 Task: Create in the project CarveTech and in the Backlog issue 'Create a new online platform for online entrepreneurship courses with advanced business tools and community features' a child issue 'Data backup and retention policy creation and enforcement', and assign it to team member softage.2@softage.net. Create in the project CarveTech and in the Backlog issue 'Implement a new cloud-based document management system for a company with advanced document versioning and access control features' a child issue 'Serverless computing application latency testing and optimization', and assign it to team member softage.3@softage.net
Action: Mouse moved to (196, 68)
Screenshot: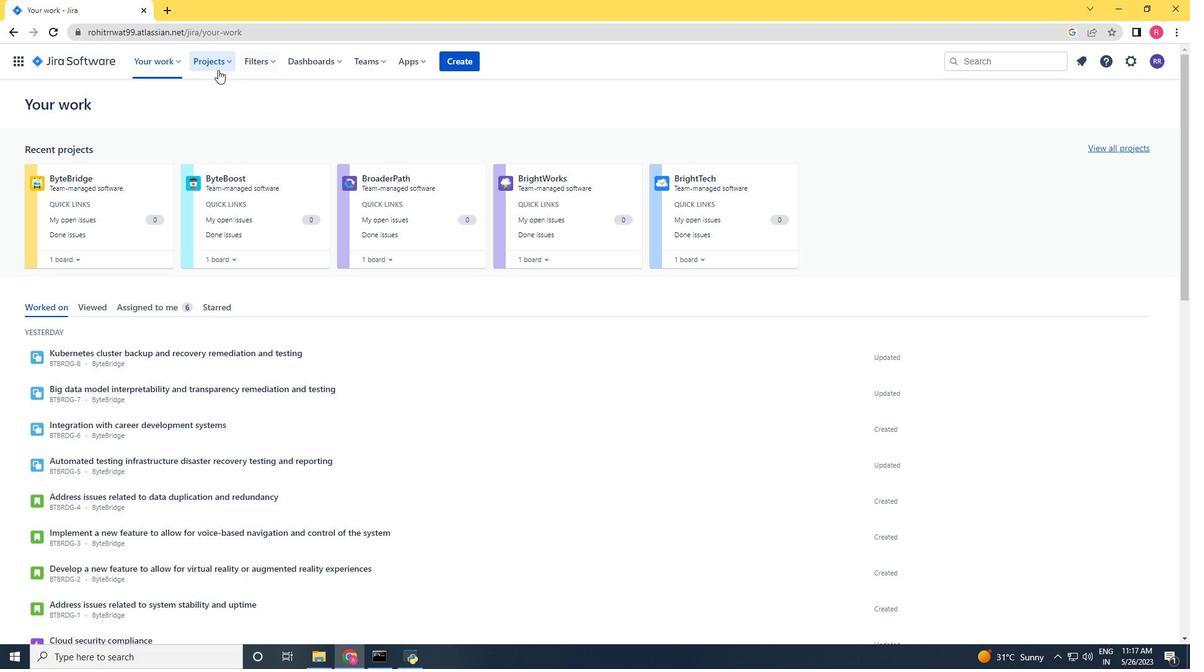 
Action: Mouse pressed left at (196, 68)
Screenshot: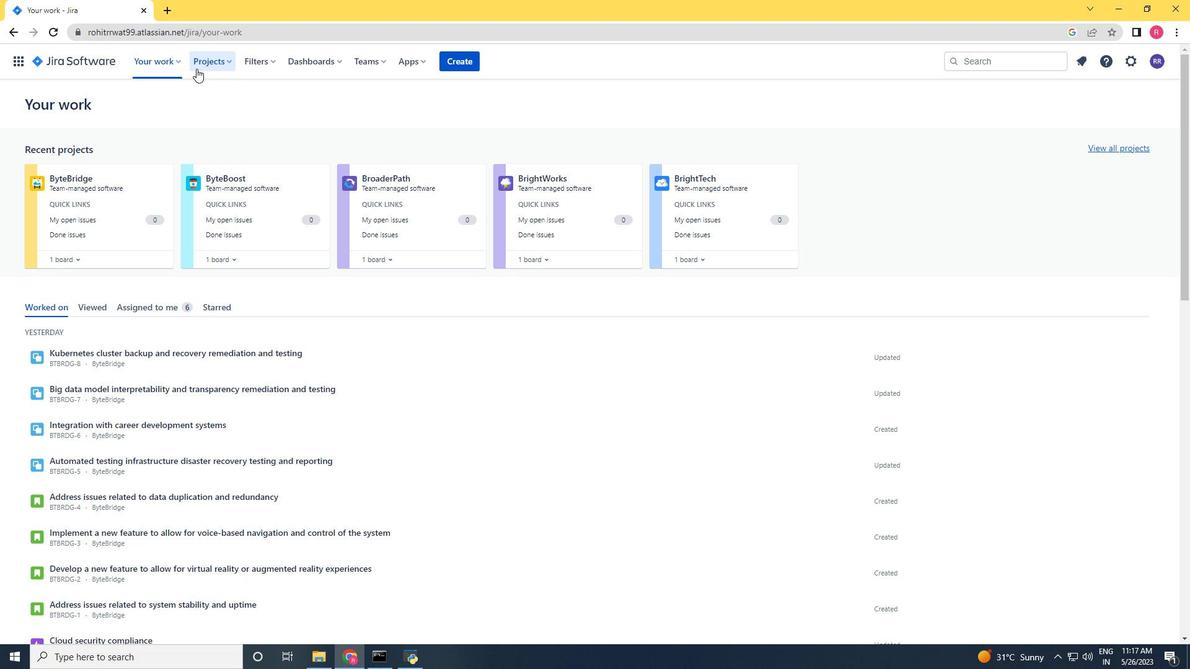 
Action: Mouse moved to (221, 118)
Screenshot: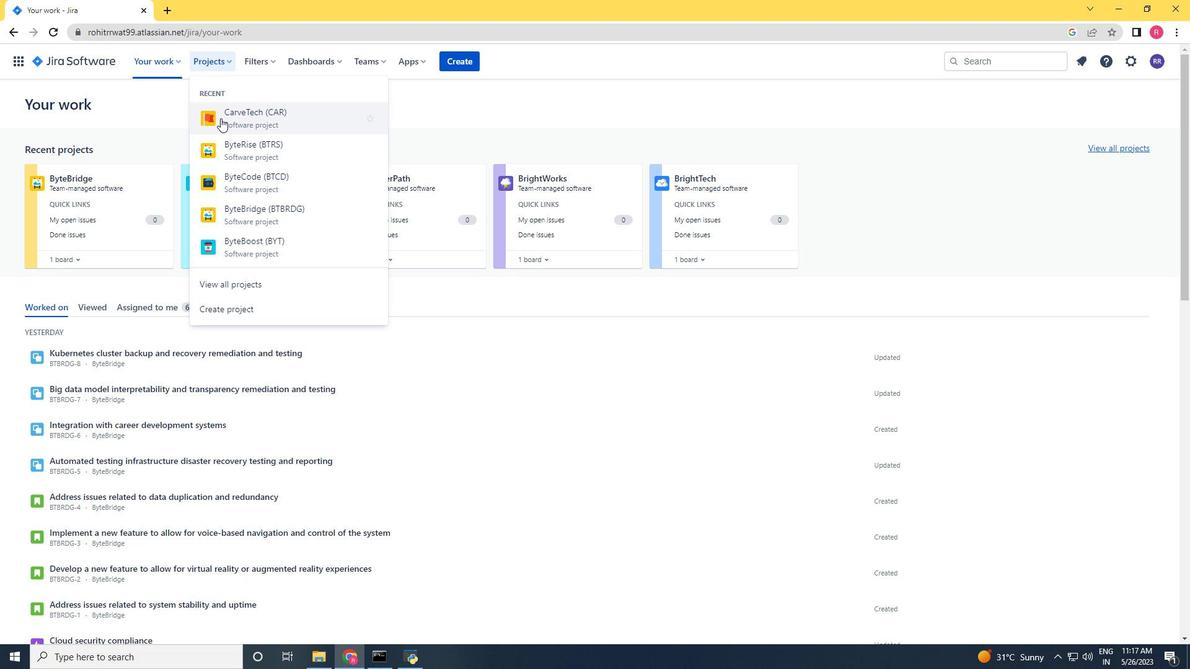 
Action: Mouse pressed left at (221, 118)
Screenshot: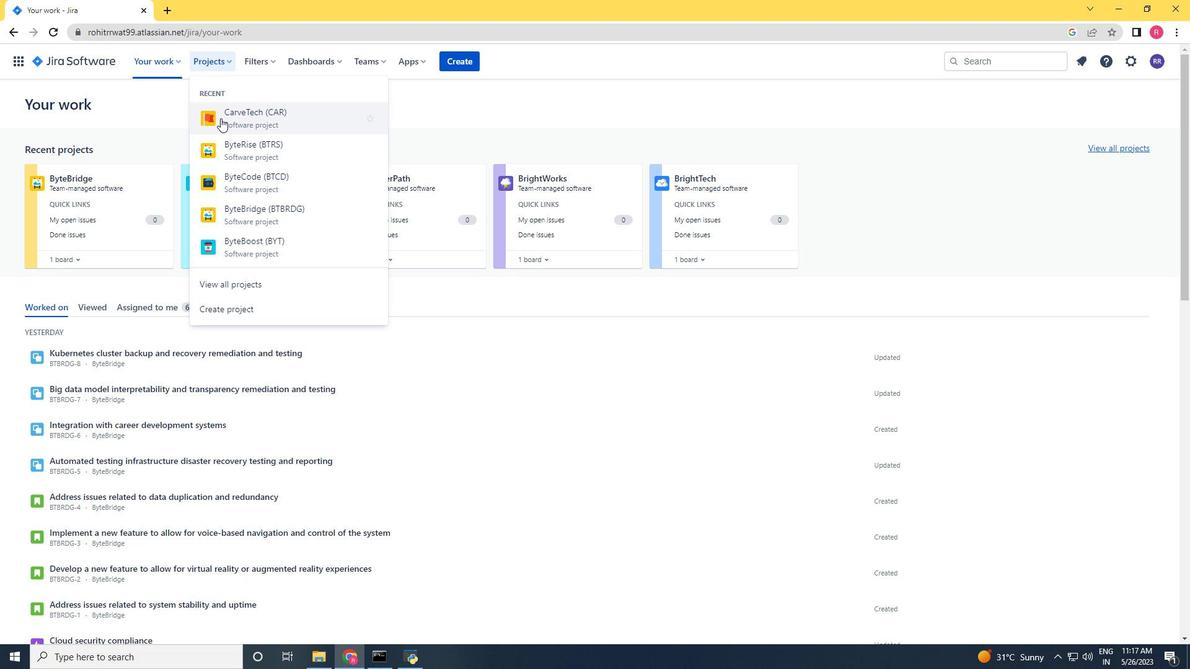 
Action: Mouse moved to (97, 191)
Screenshot: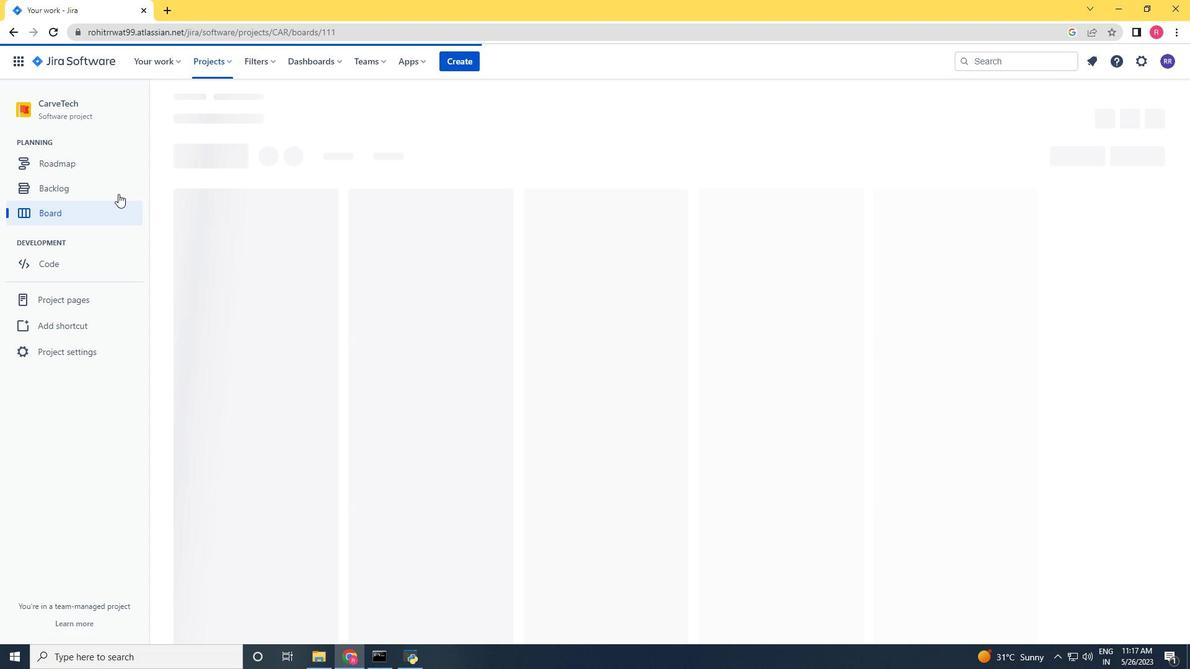 
Action: Mouse pressed left at (97, 191)
Screenshot: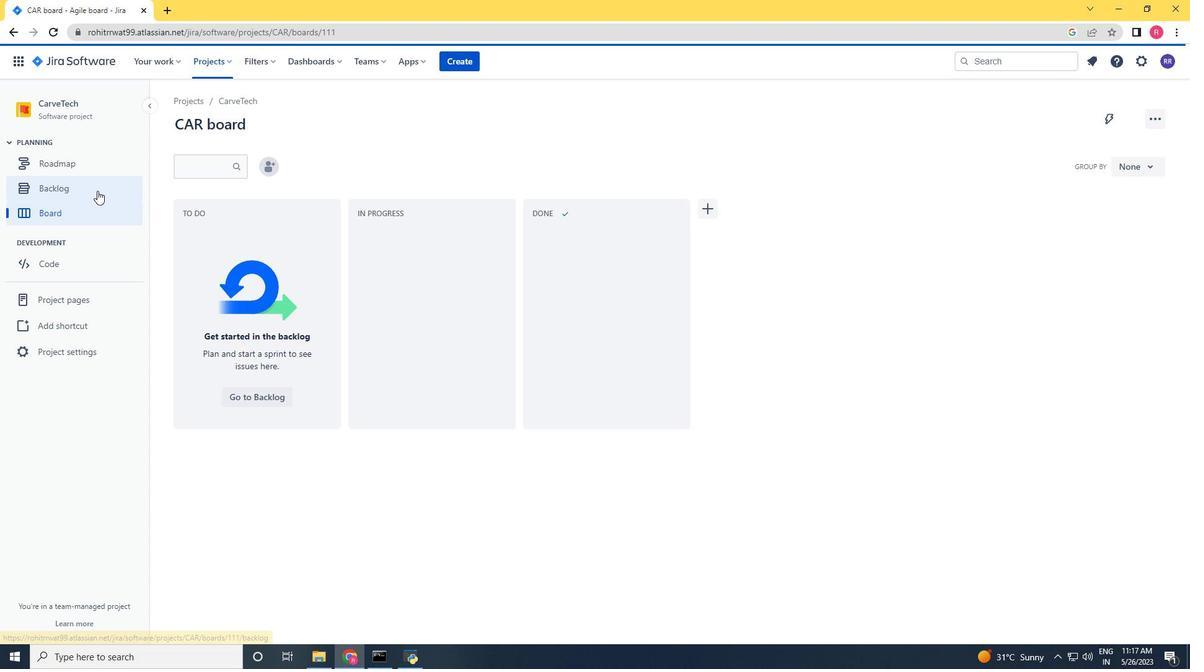 
Action: Mouse moved to (899, 373)
Screenshot: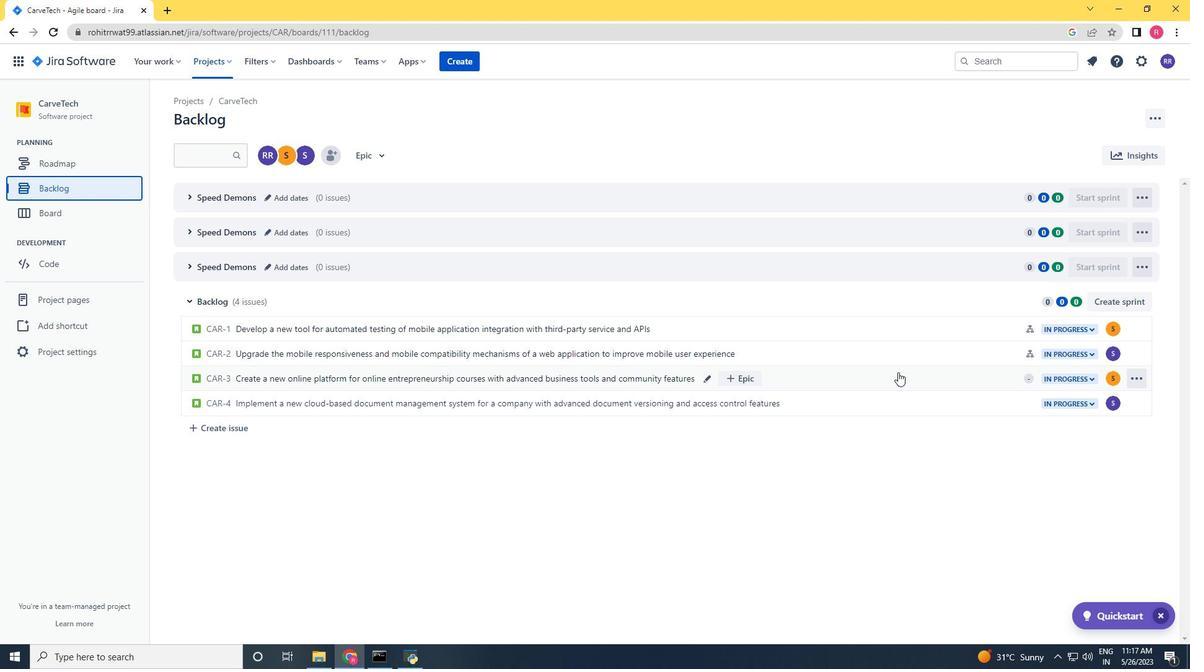 
Action: Mouse pressed left at (899, 373)
Screenshot: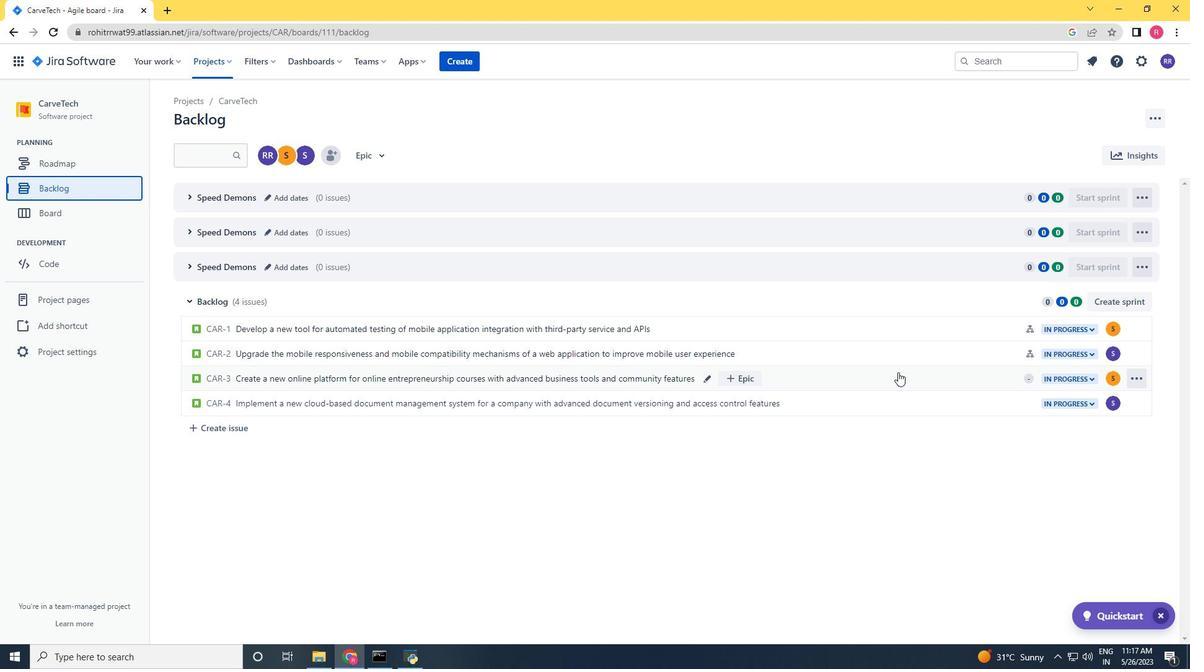 
Action: Mouse moved to (963, 296)
Screenshot: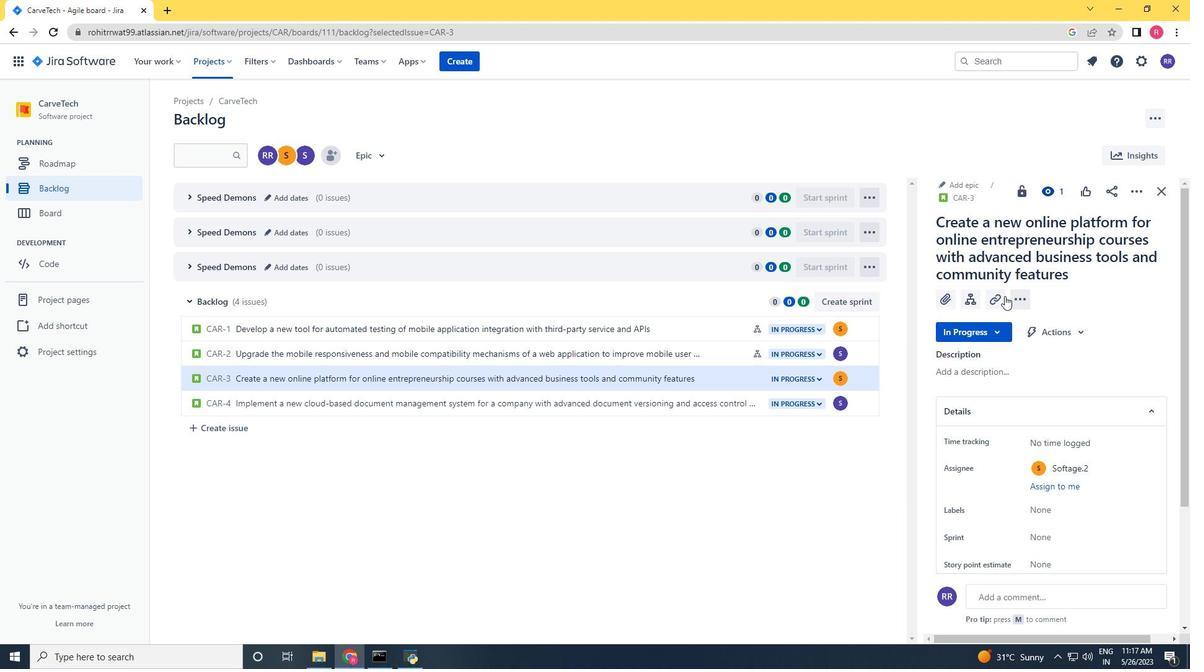 
Action: Mouse pressed left at (963, 296)
Screenshot: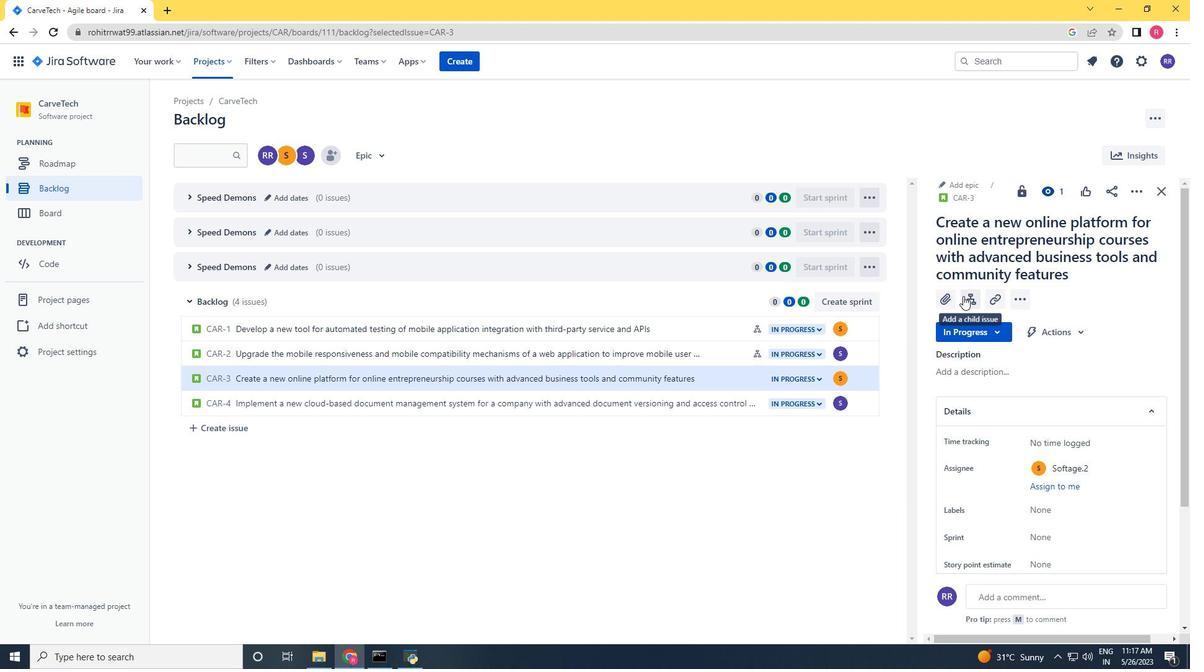
Action: Key pressed <Key.shift>Data<Key.space>backup<Key.space>and<Key.space>retention<Key.space>policy<Key.space>creation<Key.space>and<Key.space>enforcement<Key.space><Key.enter>
Screenshot: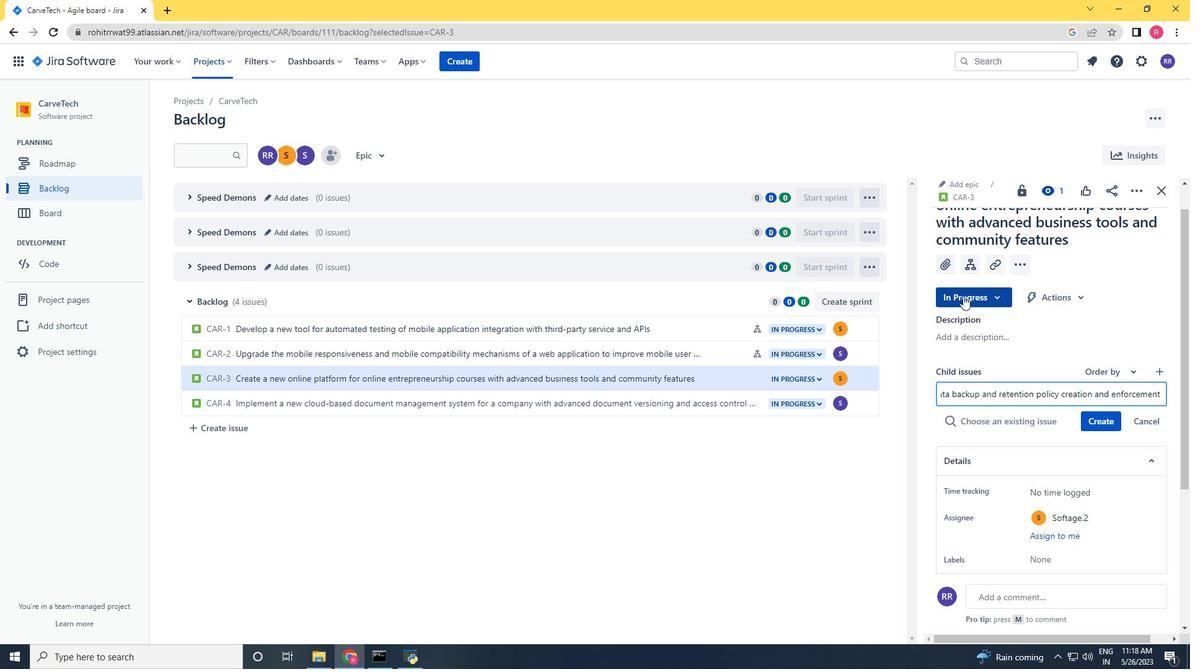 
Action: Mouse scrolled (963, 297) with delta (0, 0)
Screenshot: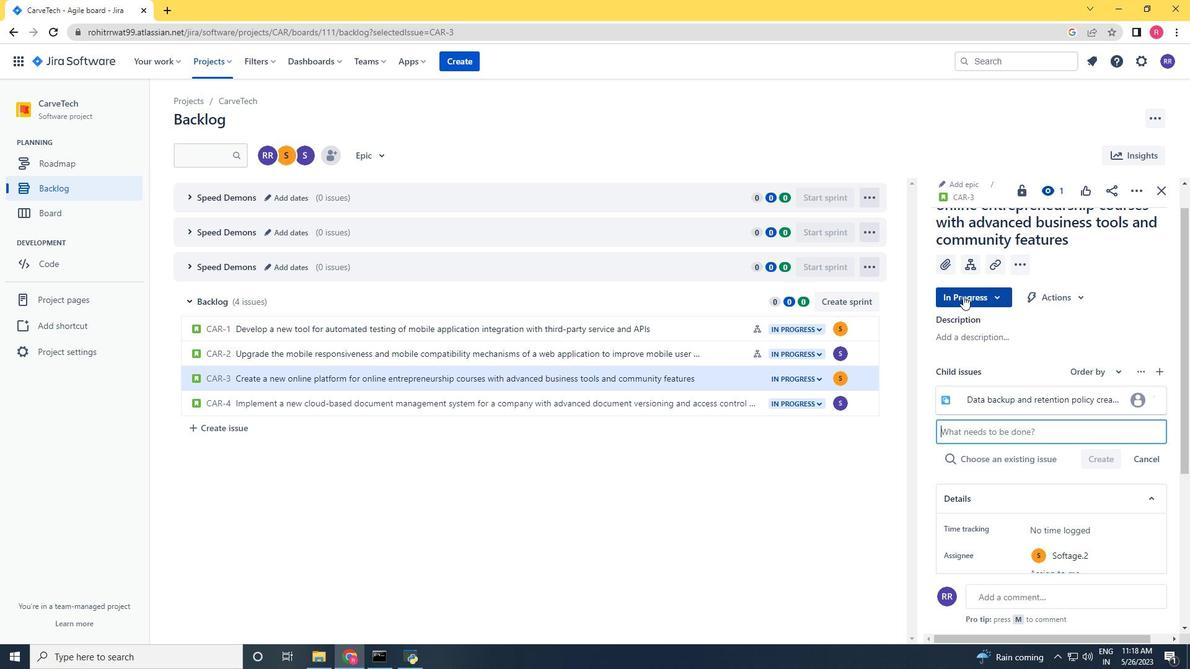 
Action: Mouse moved to (745, 410)
Screenshot: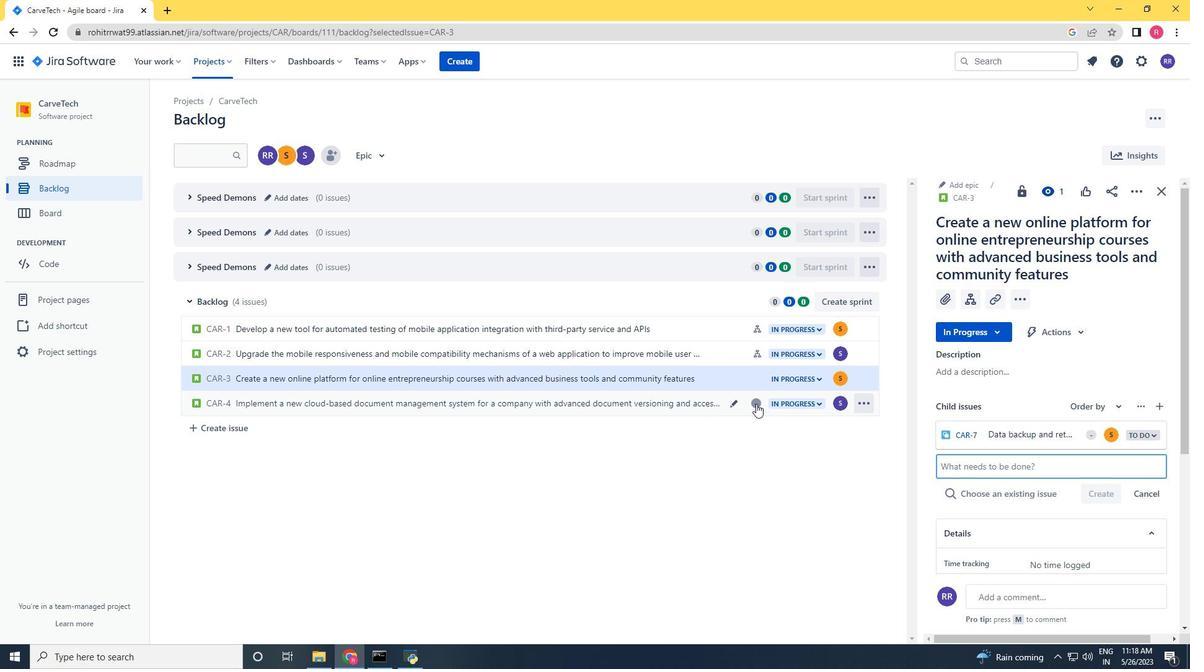 
Action: Mouse pressed left at (745, 410)
Screenshot: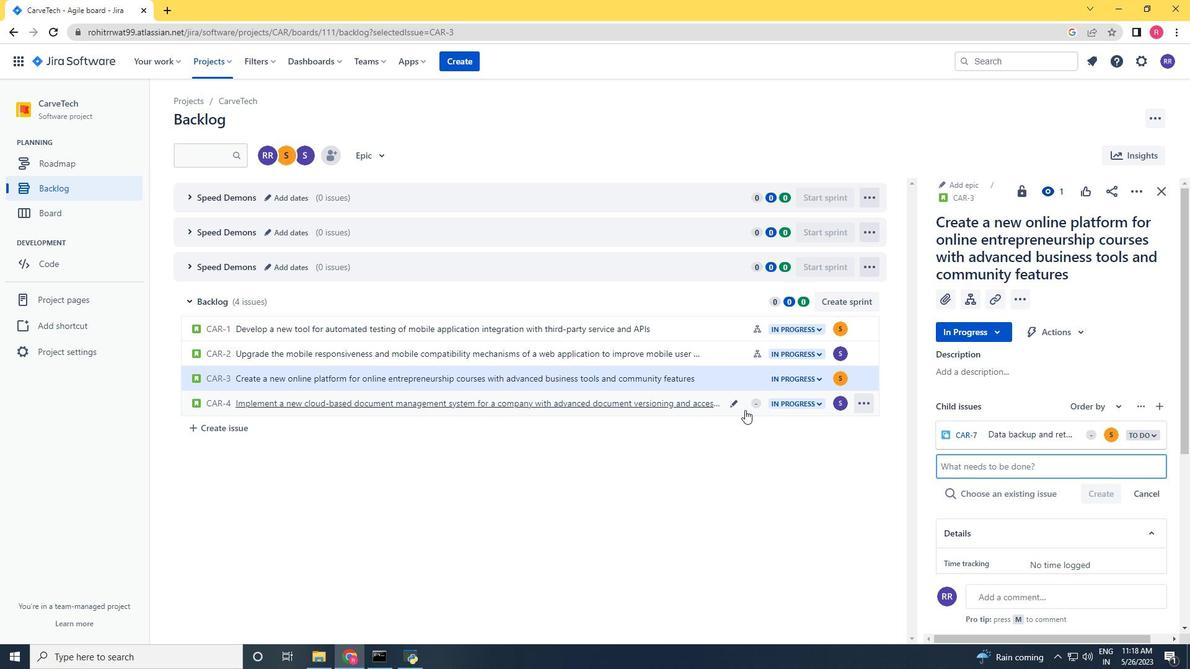 
Action: Mouse moved to (971, 323)
Screenshot: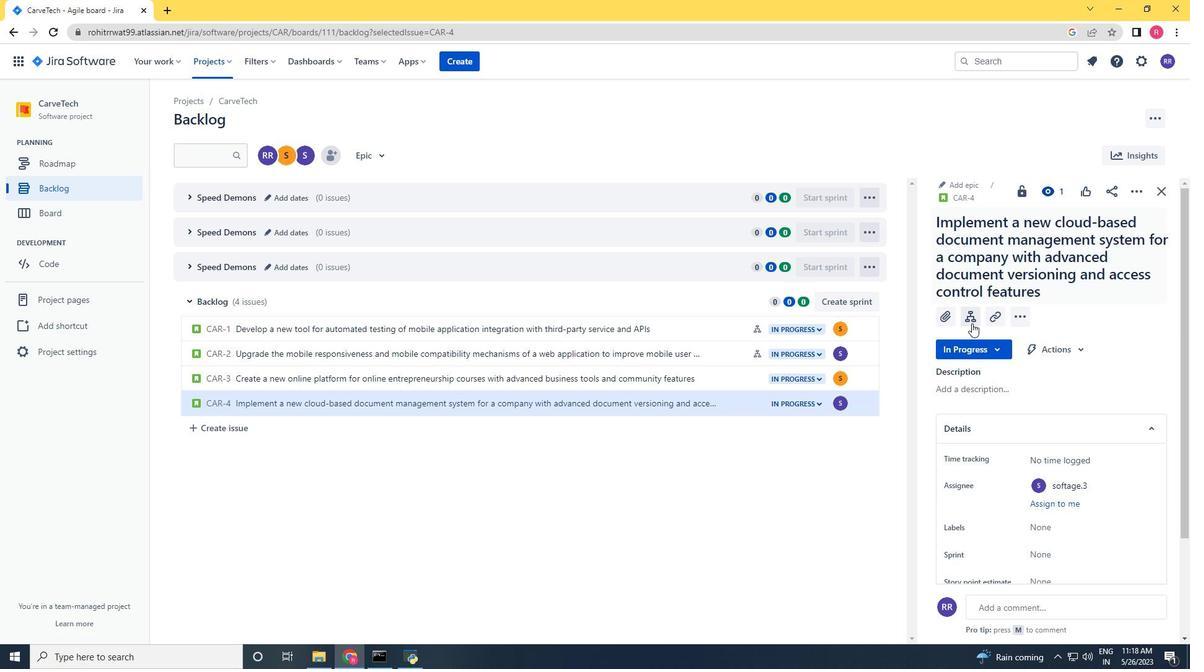 
Action: Mouse pressed left at (971, 323)
Screenshot: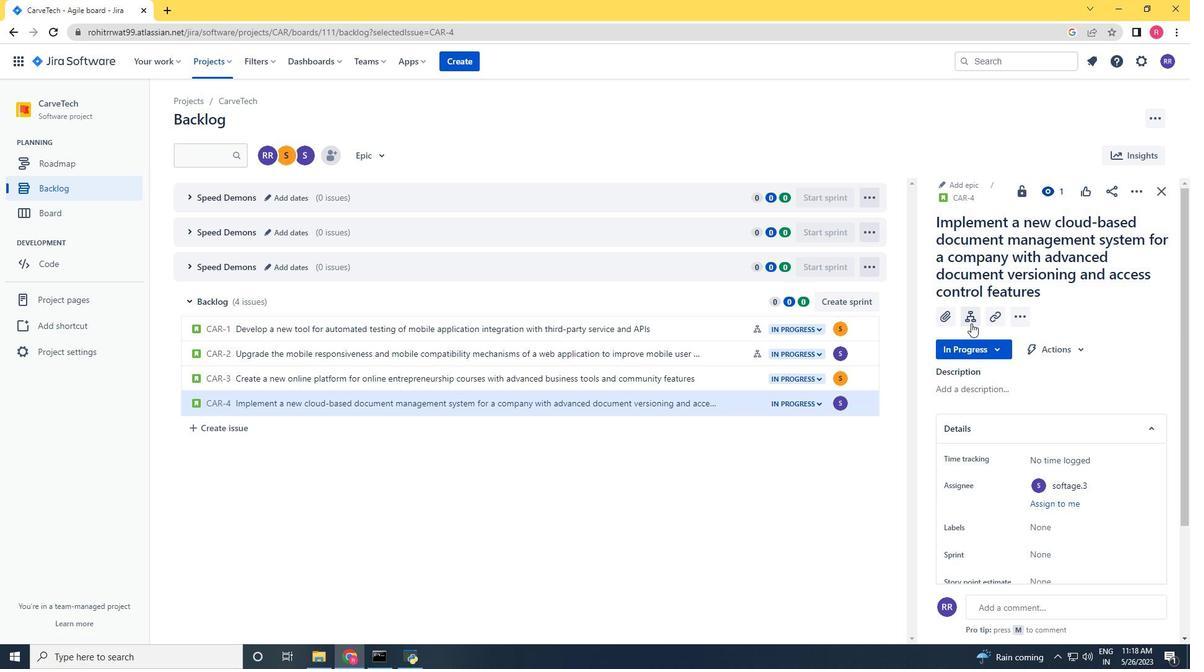 
Action: Mouse moved to (981, 383)
Screenshot: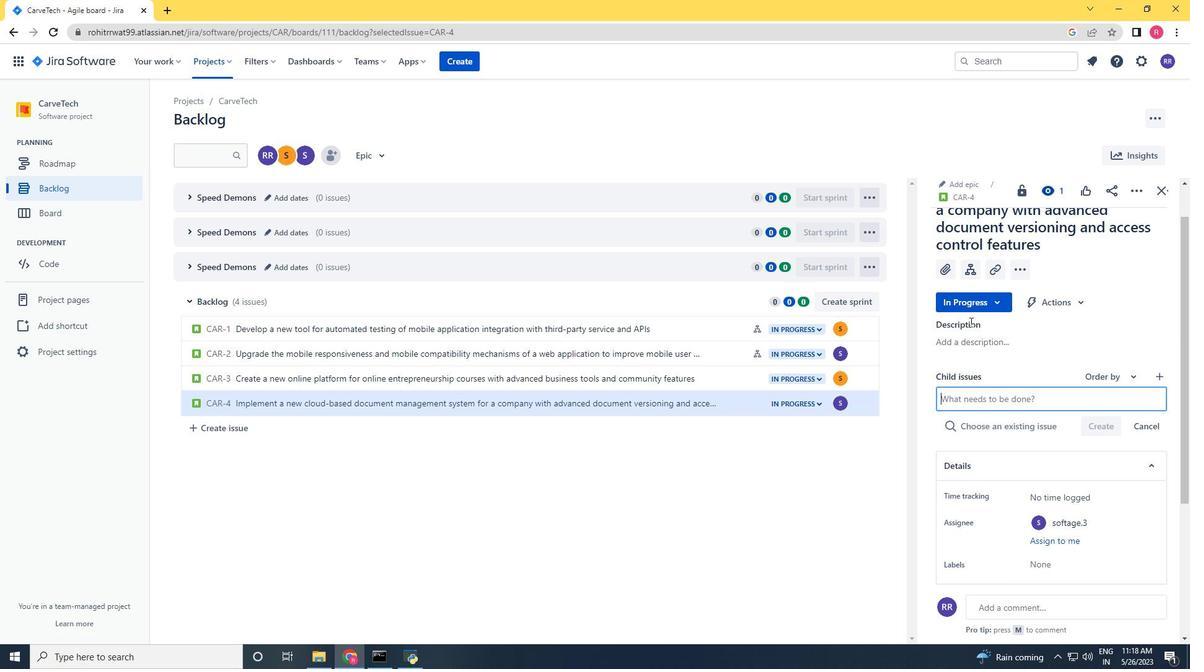 
Action: Key pressed <Key.shift>Serverless<Key.space>computing<Key.space>applicaton<Key.space><Key.backspace><Key.backspace><Key.backspace><Key.backspace>tion<Key.space>latency<Key.space>testing<Key.space>and<Key.space>optimization<Key.space><Key.enter>
Screenshot: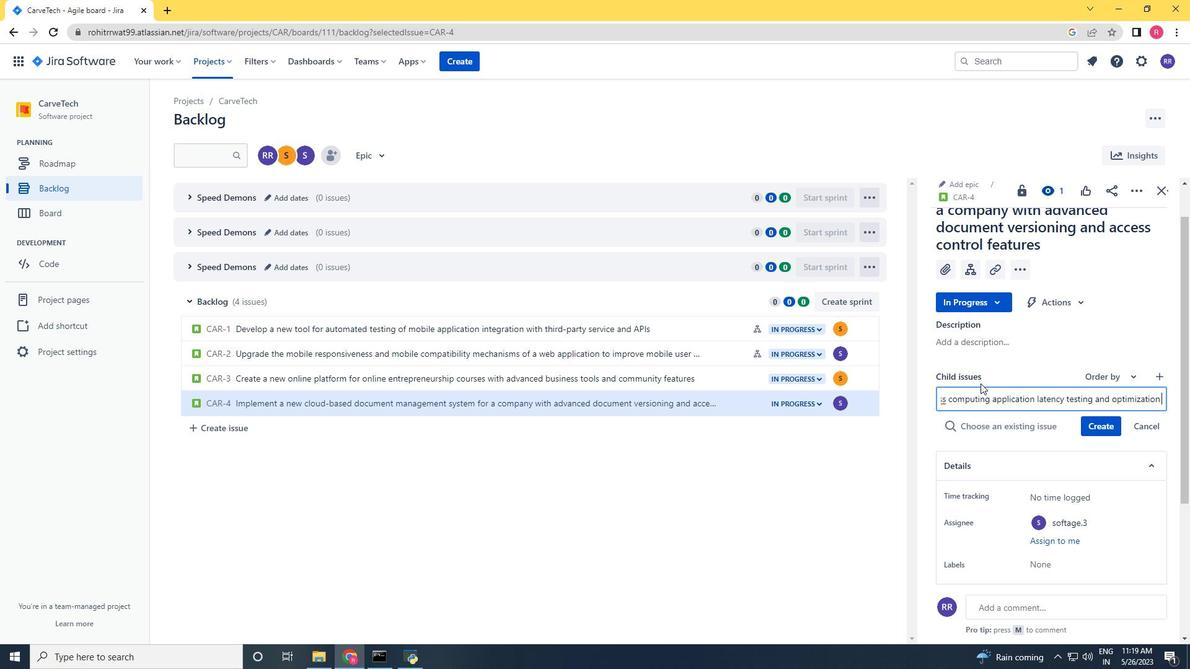 
Action: Mouse moved to (1110, 409)
Screenshot: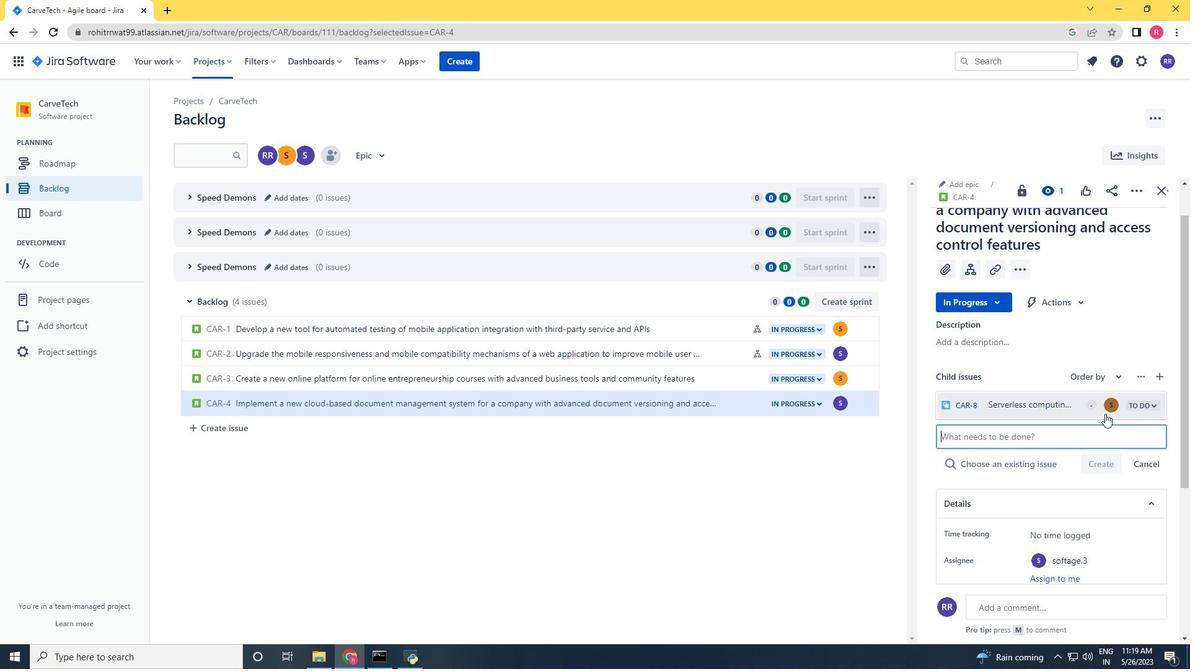 
Action: Mouse pressed left at (1110, 409)
Screenshot: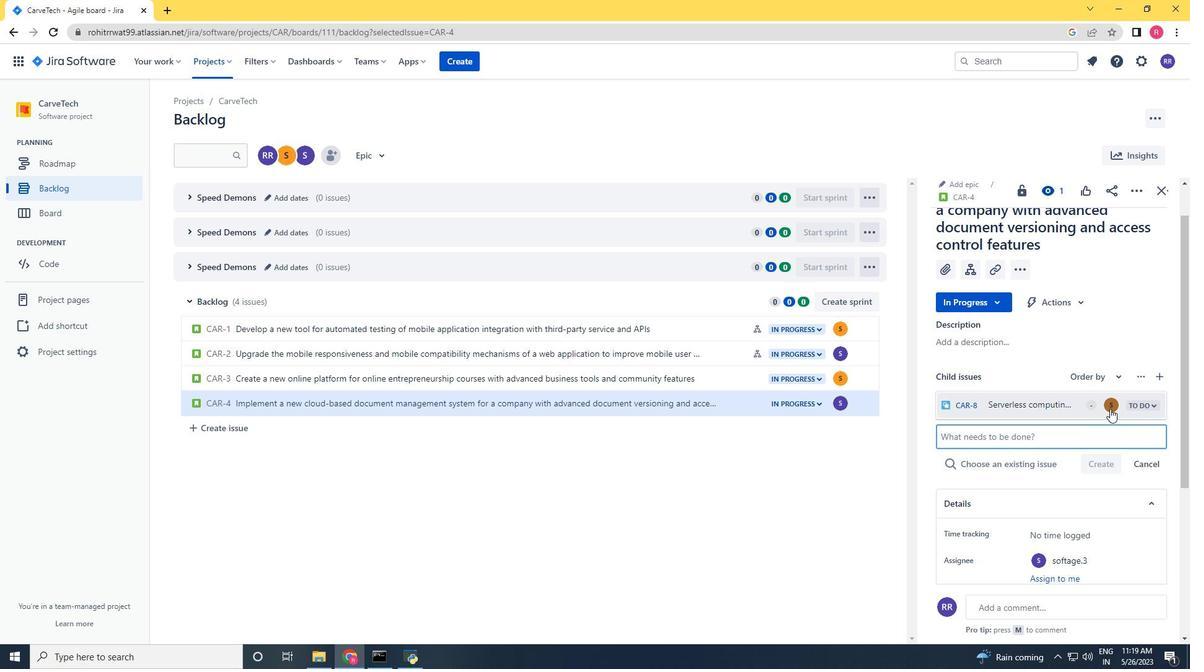 
Action: Key pressed softage.3<Key.shift>@softage.net
Screenshot: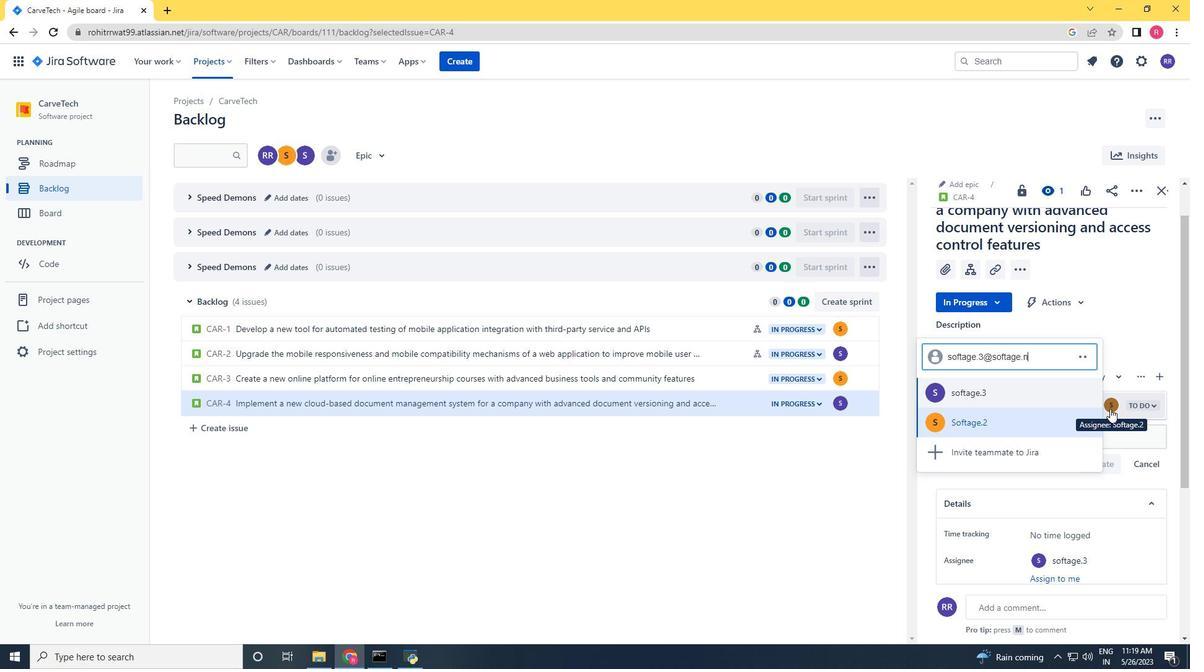
Action: Mouse moved to (1008, 404)
Screenshot: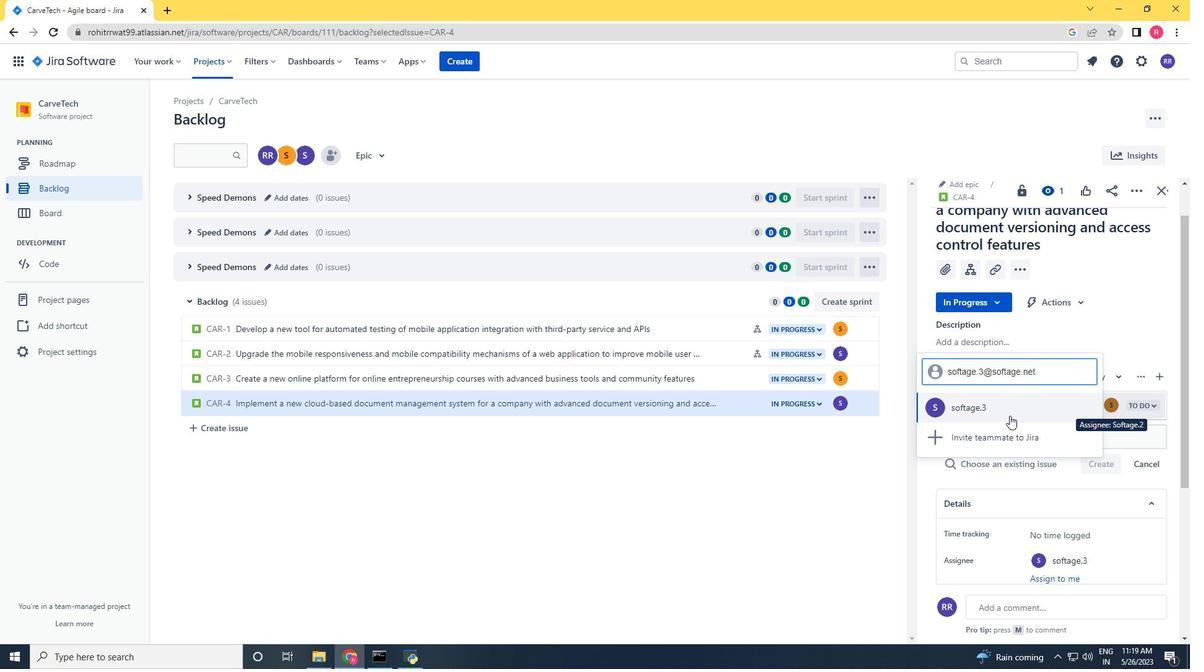 
Action: Mouse pressed left at (1008, 404)
Screenshot: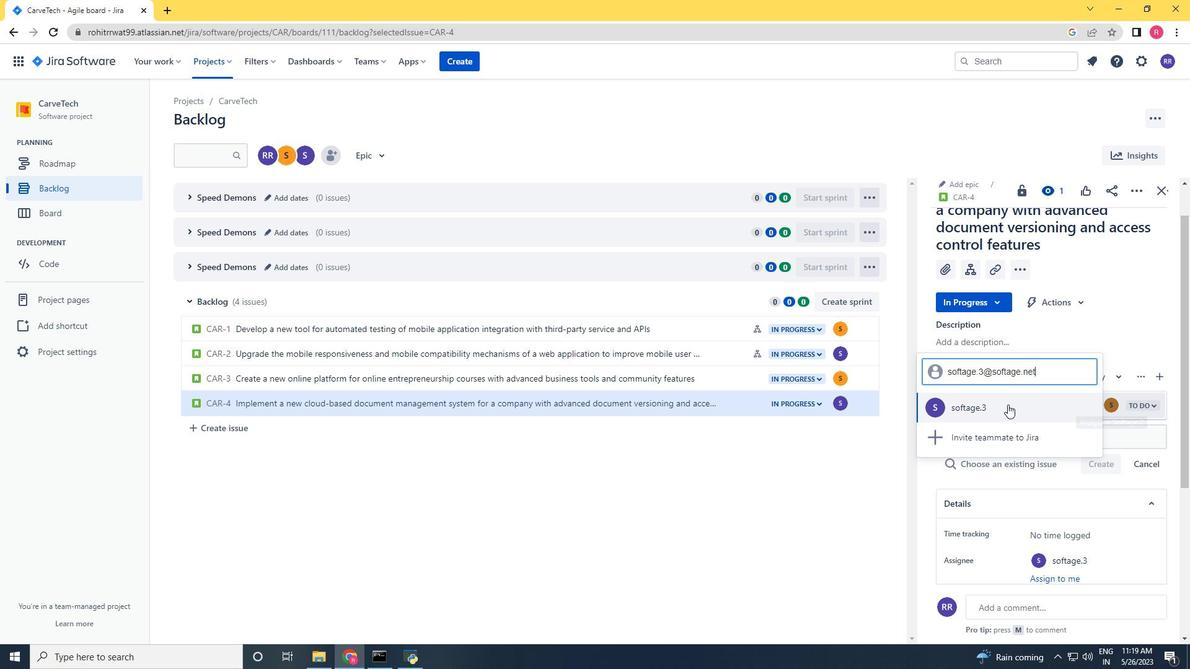 
Action: Mouse moved to (856, 497)
Screenshot: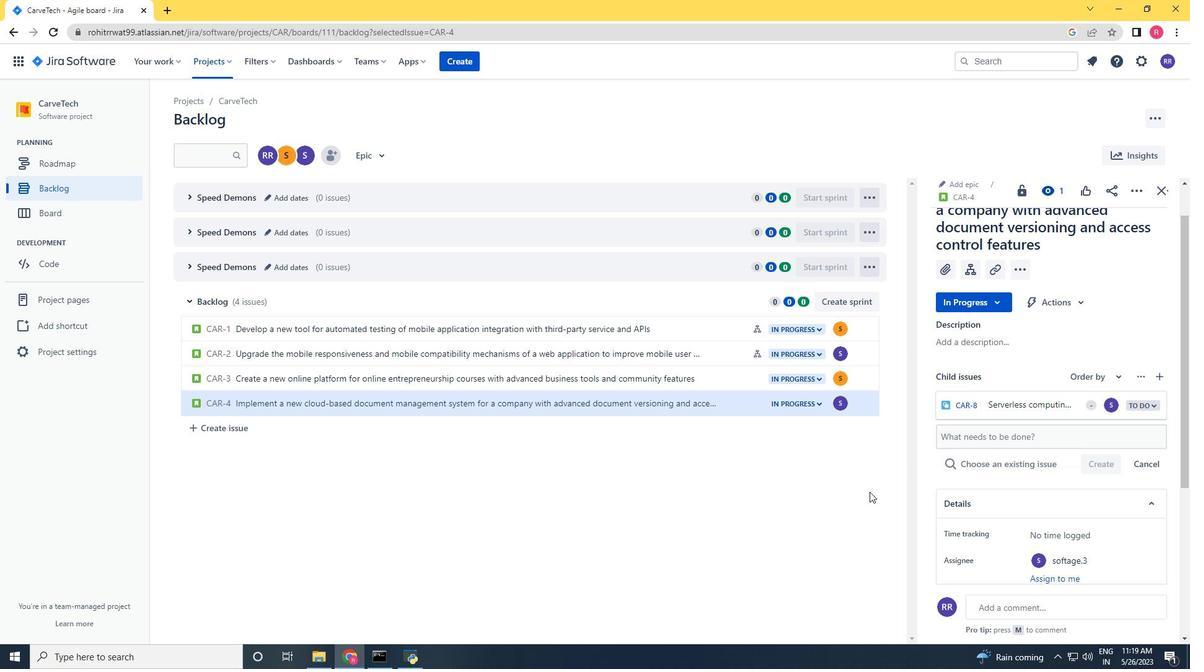 
Action: Mouse scrolled (856, 497) with delta (0, 0)
Screenshot: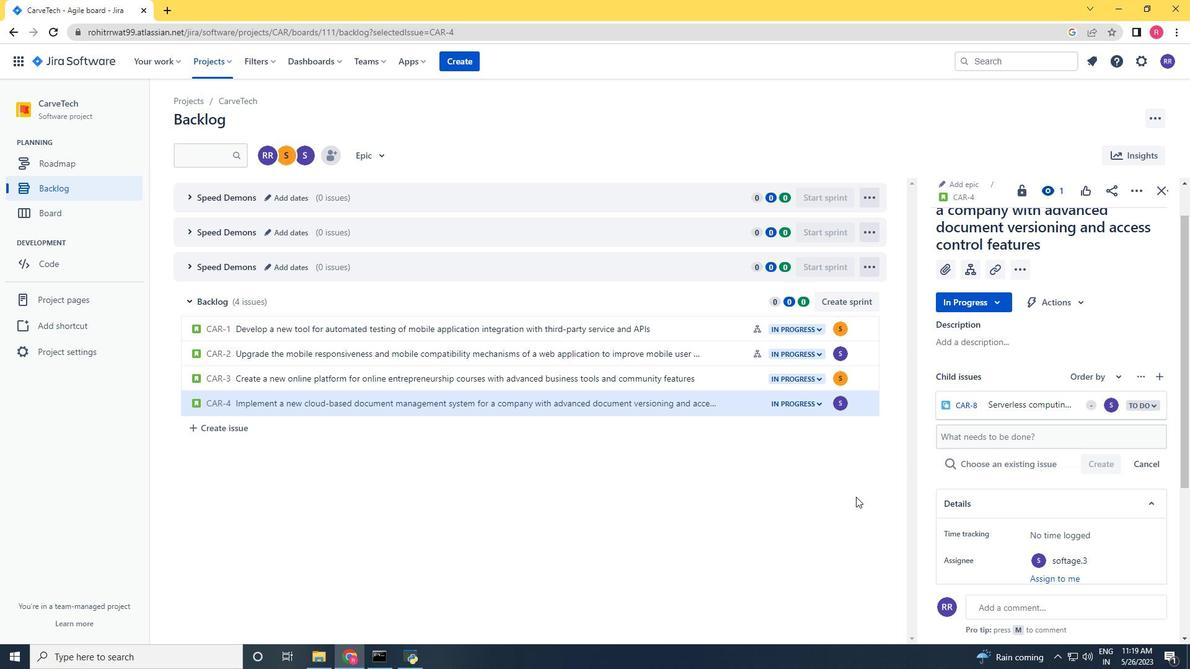 
Action: Mouse scrolled (856, 497) with delta (0, 0)
Screenshot: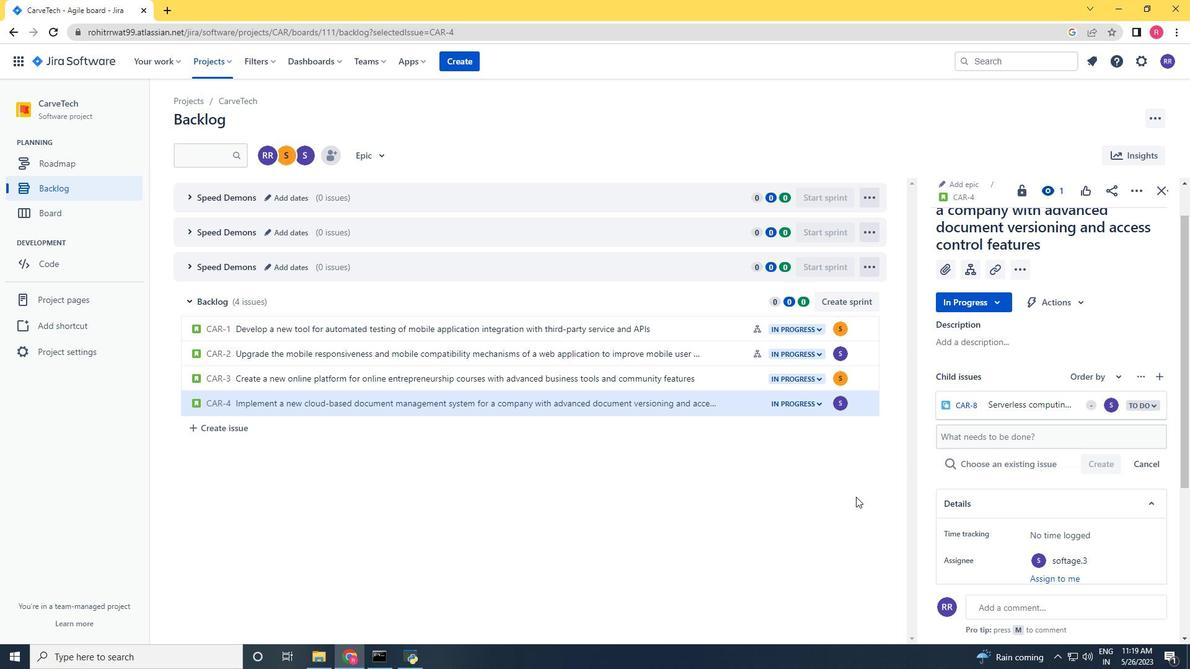 
Action: Mouse scrolled (856, 497) with delta (0, 0)
Screenshot: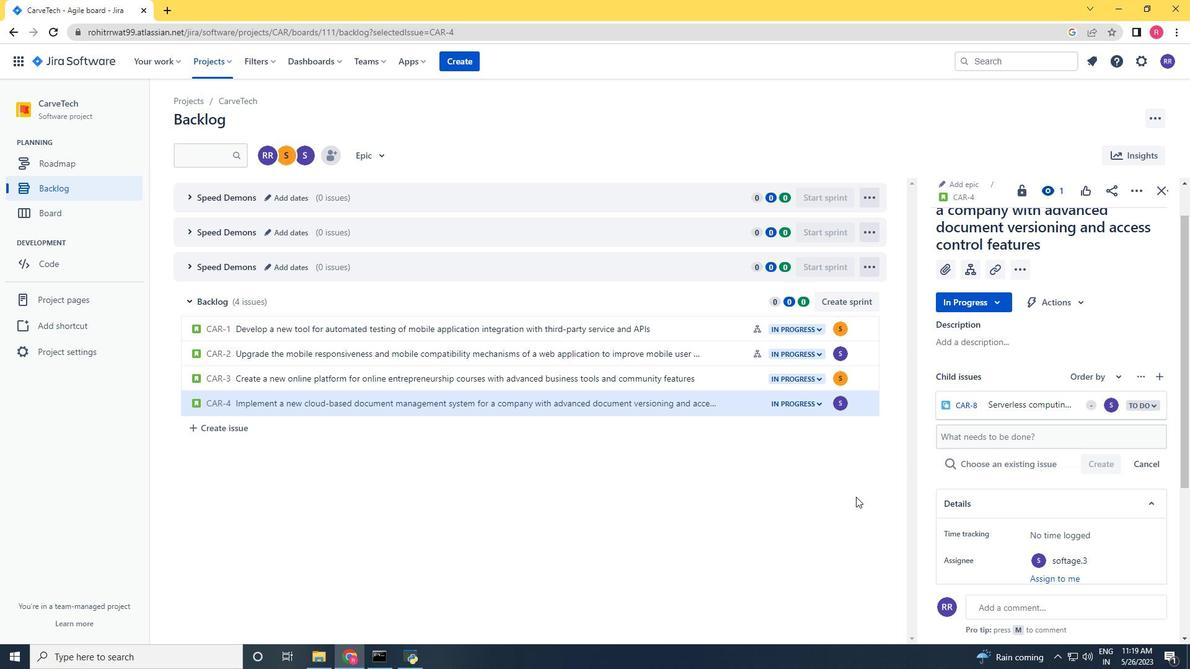 
